 Task: Create List User Surveys in Board Customer Feedback Management Software to Workspace Event Planning and Coordination. Create List Focus Groups in Board Product User Testing and Feedback to Workspace Event Planning and Coordination. Create List Customer Interviews in Board Market Analysis for Mergers and Acquisitions to Workspace Event Planning and Coordination
Action: Mouse moved to (220, 131)
Screenshot: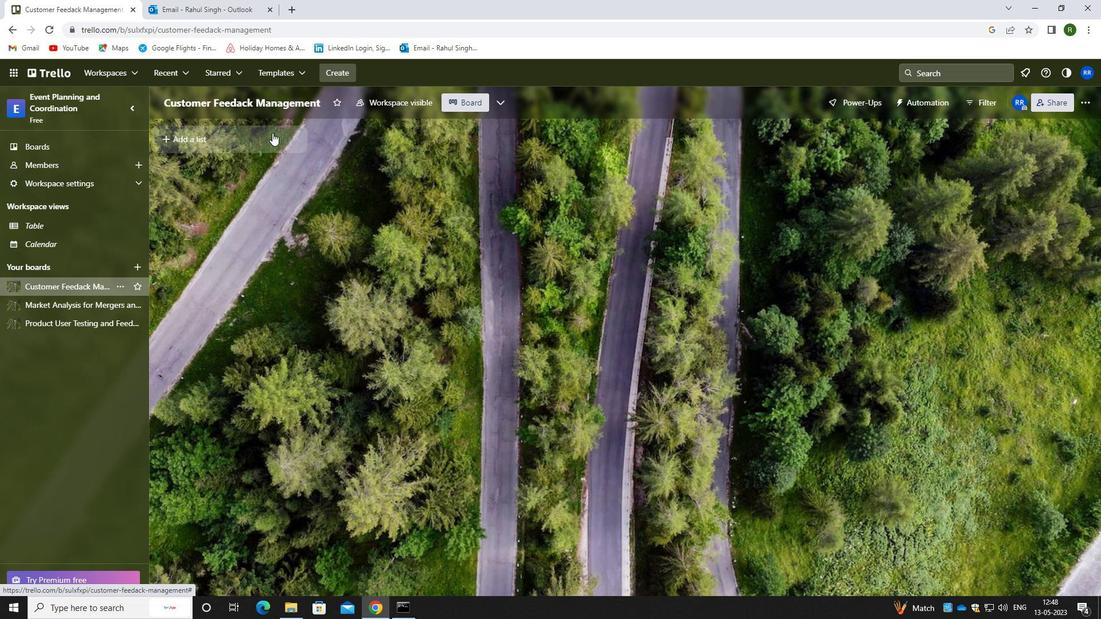 
Action: Mouse pressed left at (220, 131)
Screenshot: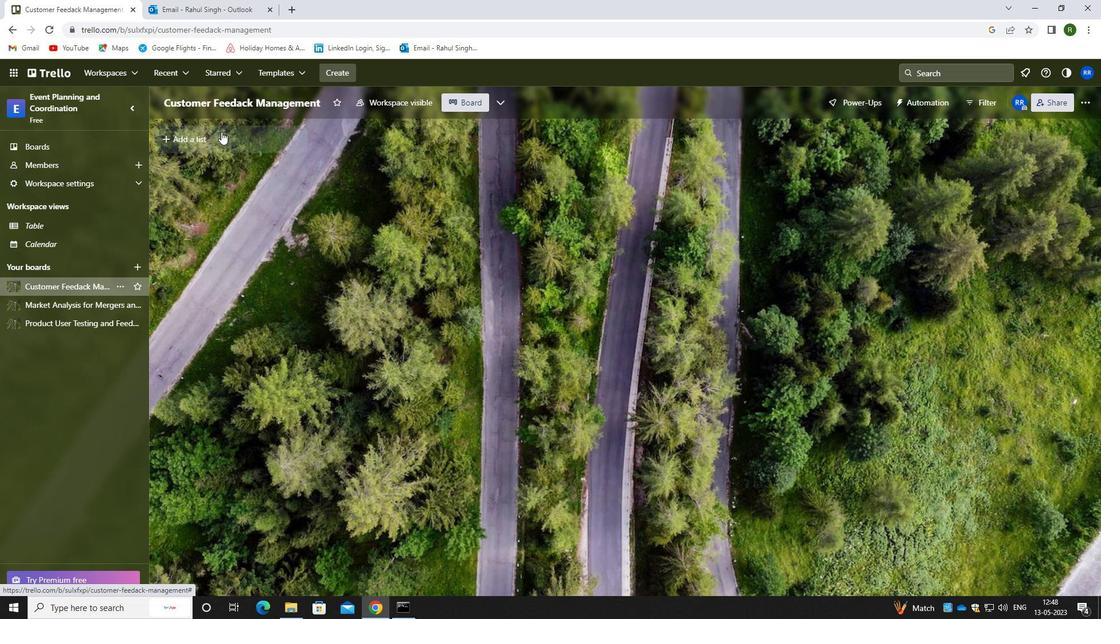 
Action: Mouse moved to (227, 136)
Screenshot: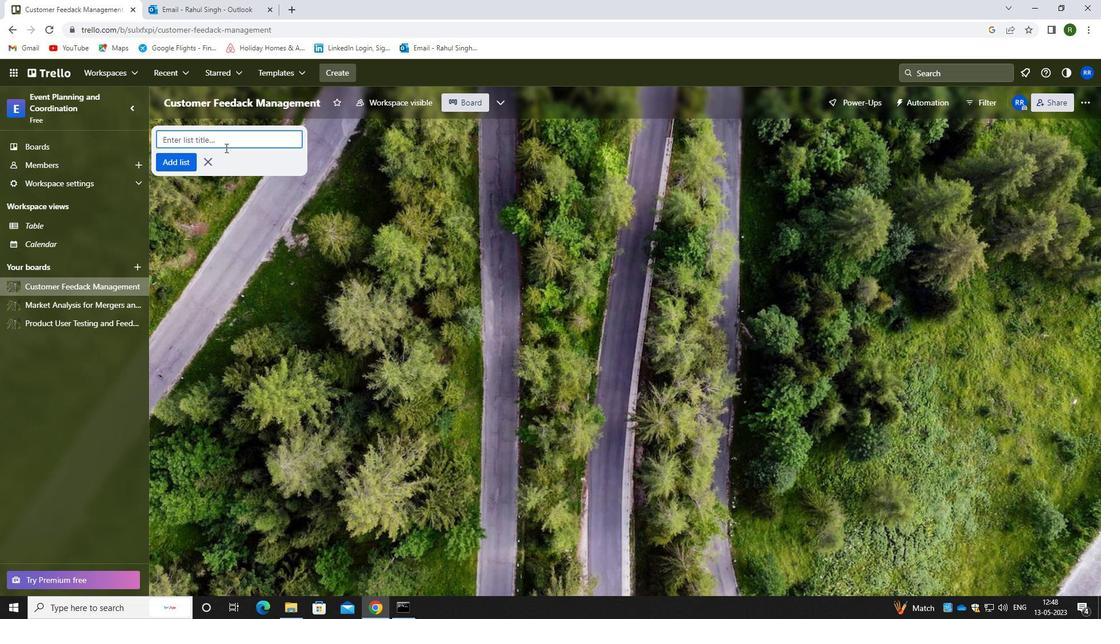 
Action: Mouse pressed left at (227, 136)
Screenshot: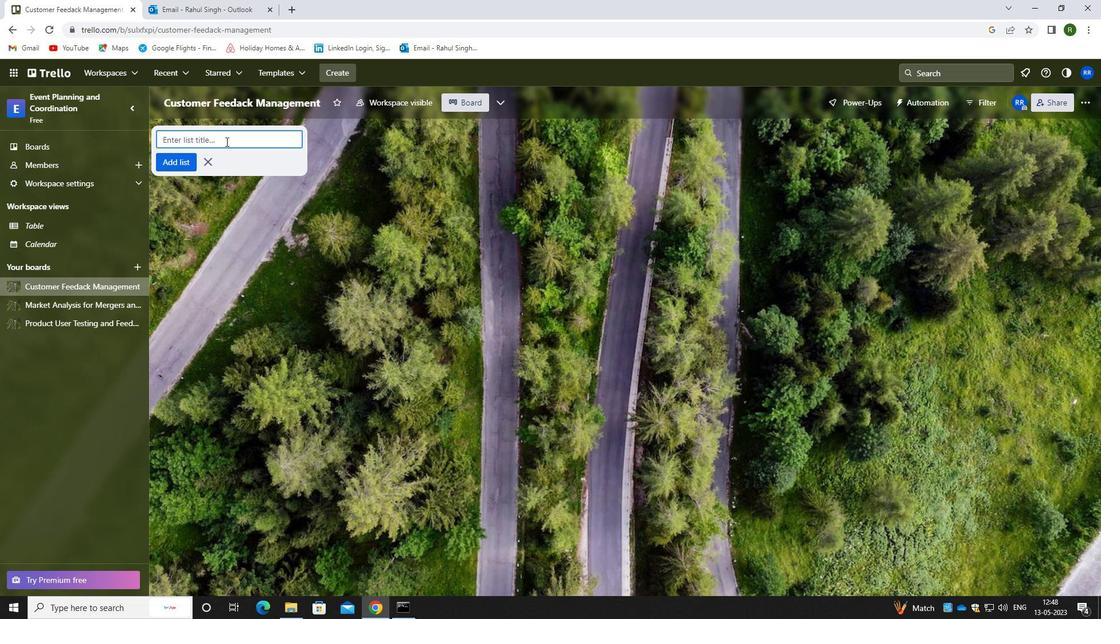 
Action: Key pressed <Key.caps_lock>u<Key.caps_lock>ser<Key.space><Key.caps_lock>s<Key.caps_lock>urverys
Screenshot: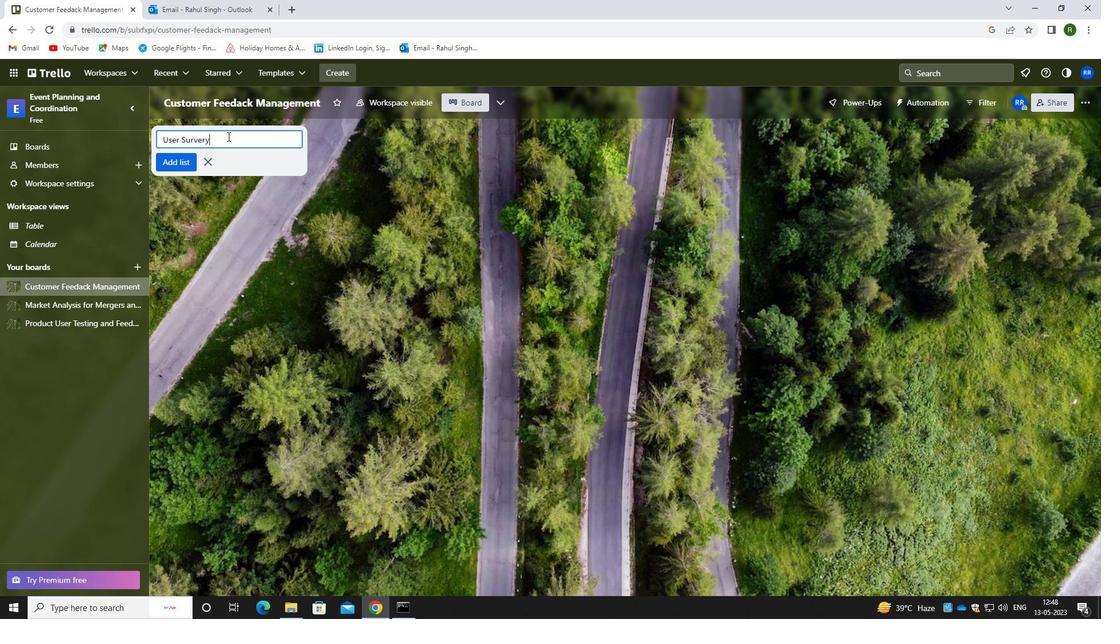 
Action: Mouse moved to (203, 139)
Screenshot: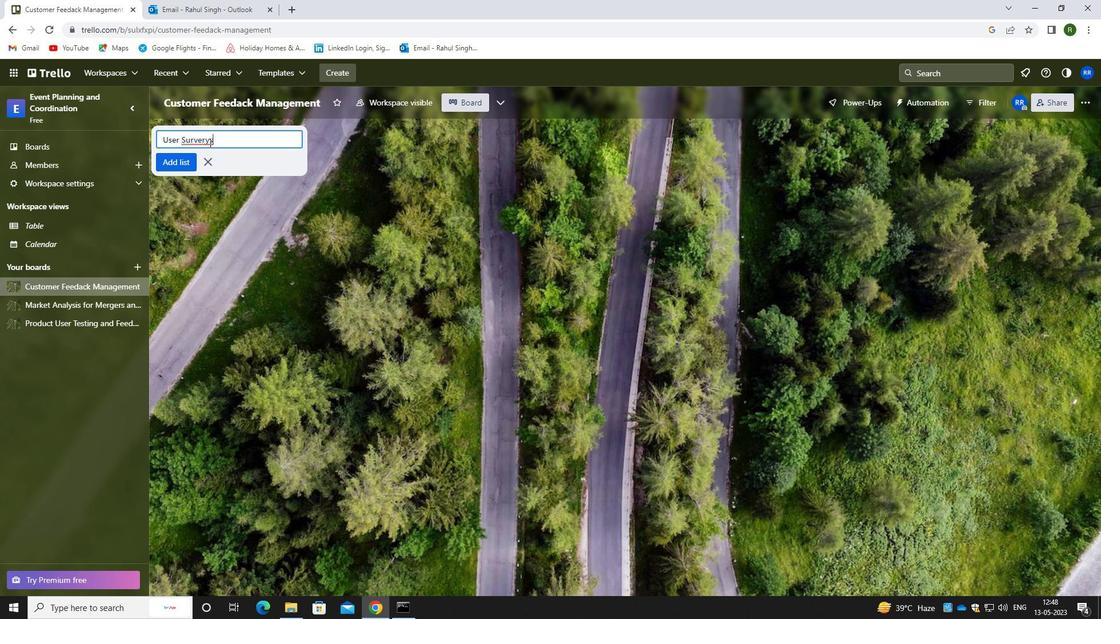 
Action: Key pressed <Key.backspace>
Screenshot: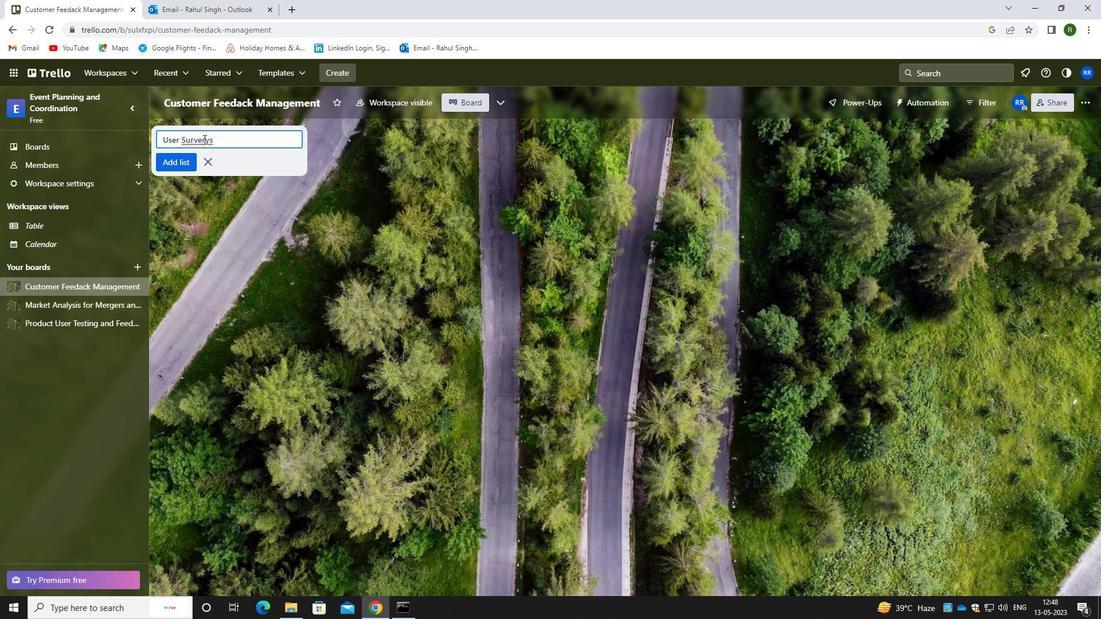 
Action: Mouse moved to (211, 142)
Screenshot: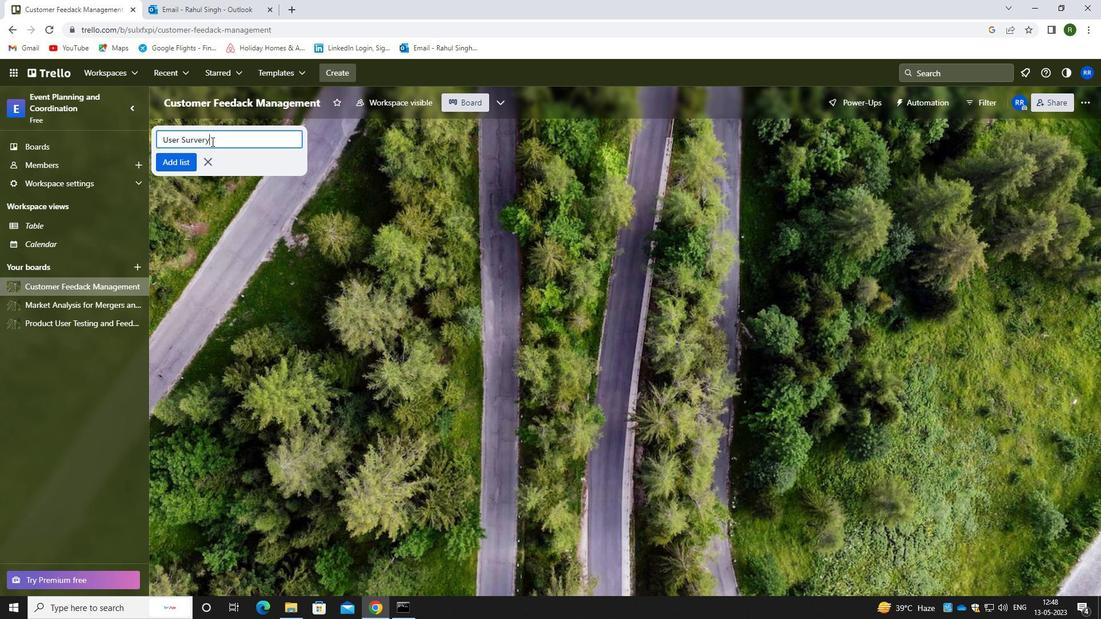 
Action: Key pressed <Key.backspace>
Screenshot: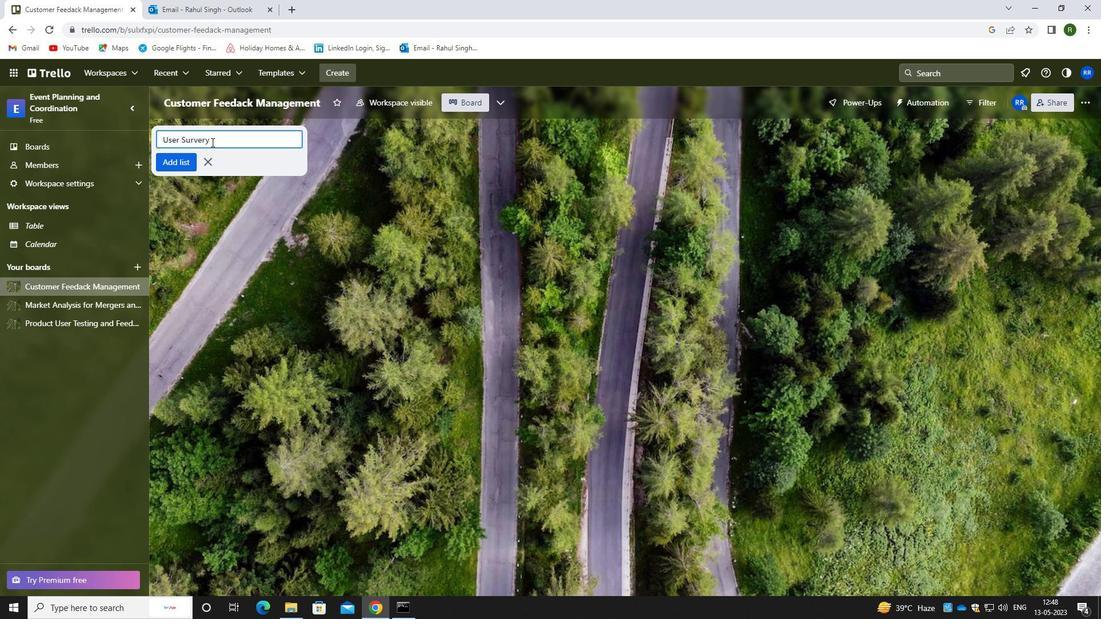 
Action: Mouse moved to (211, 143)
Screenshot: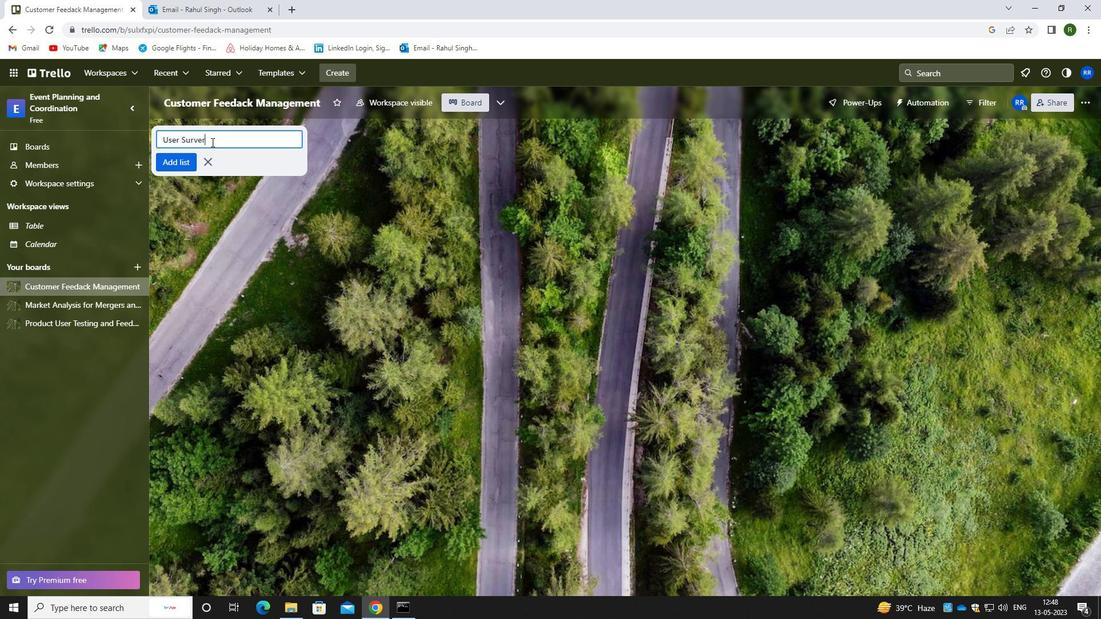 
Action: Key pressed <Key.backspace>
Screenshot: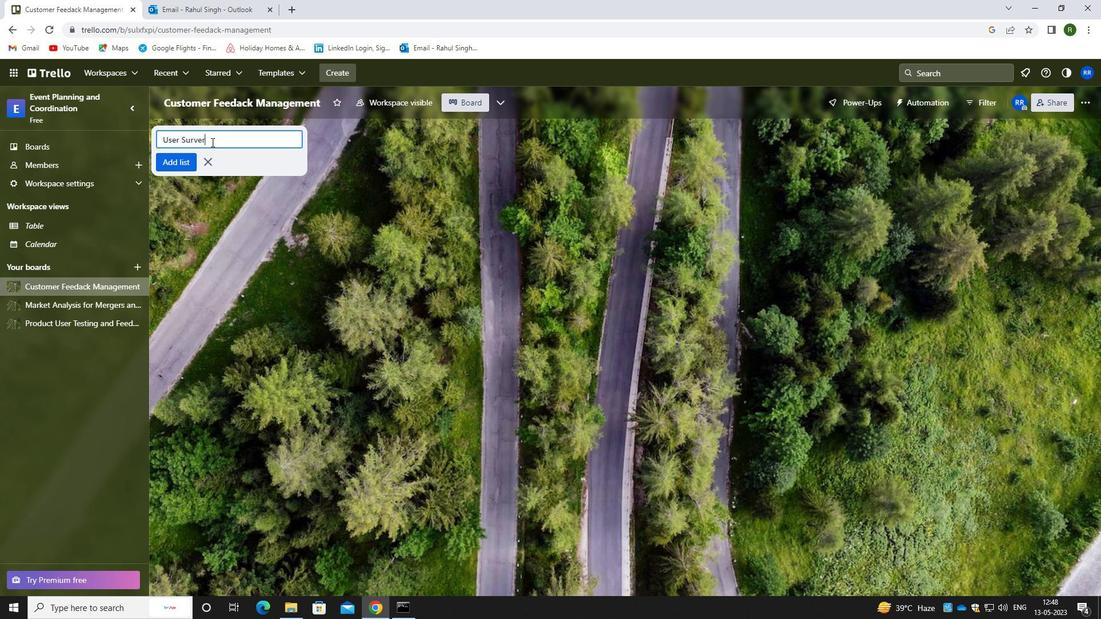 
Action: Mouse moved to (208, 147)
Screenshot: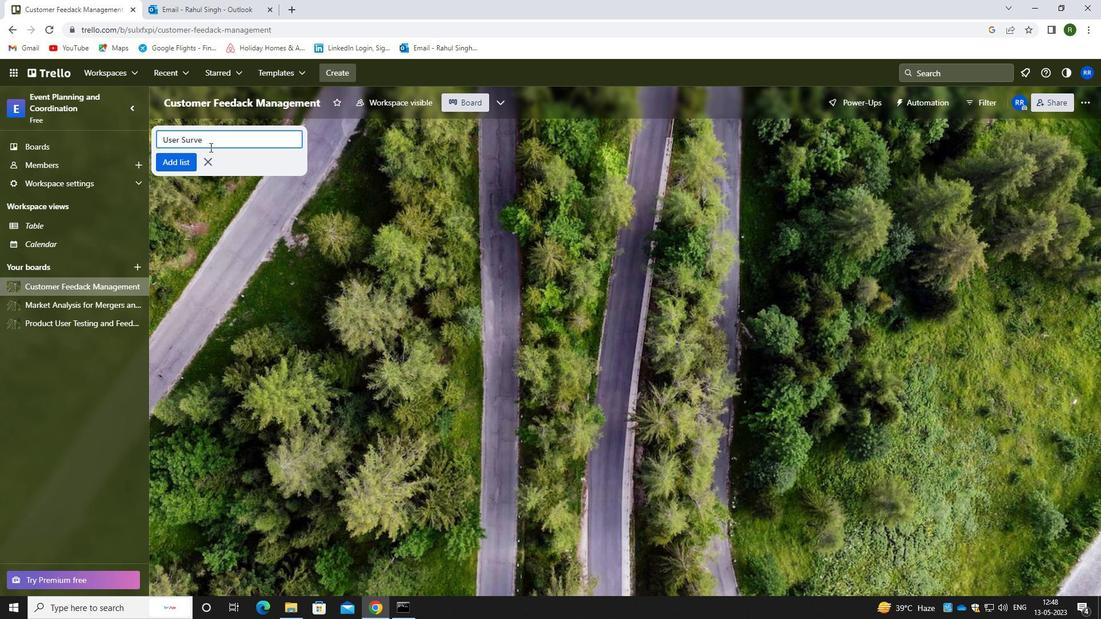 
Action: Key pressed ys
Screenshot: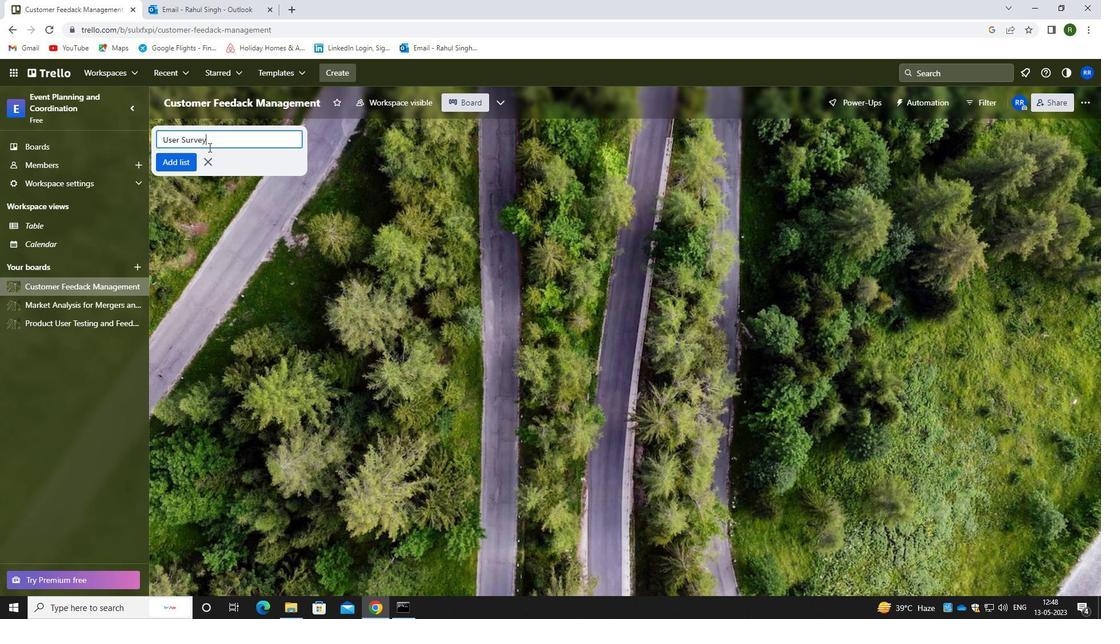 
Action: Mouse moved to (185, 166)
Screenshot: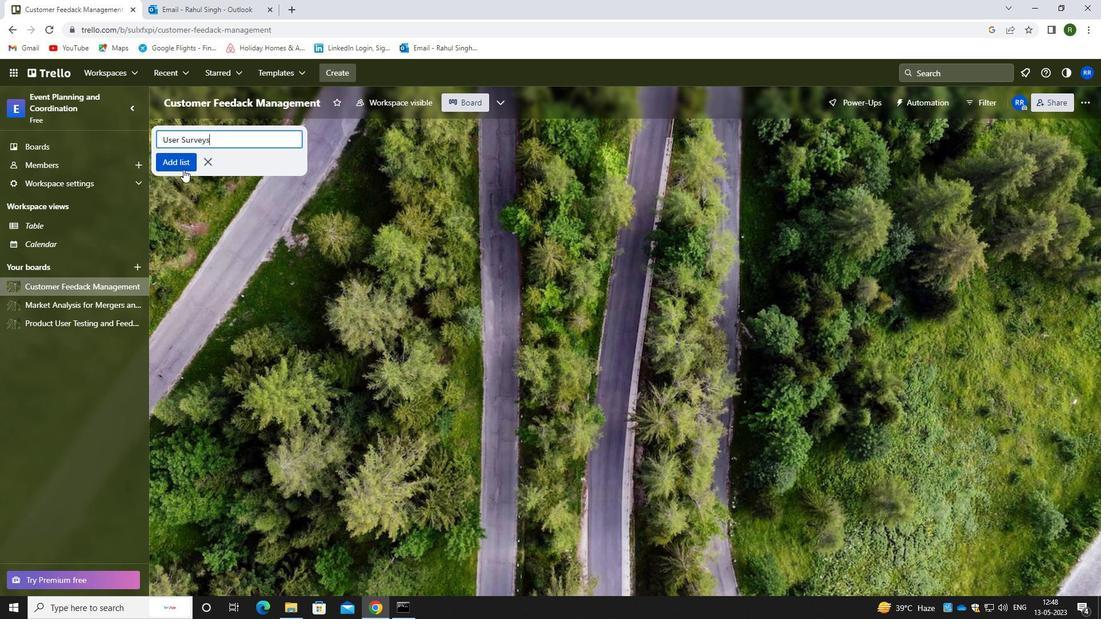 
Action: Mouse pressed left at (185, 166)
Screenshot: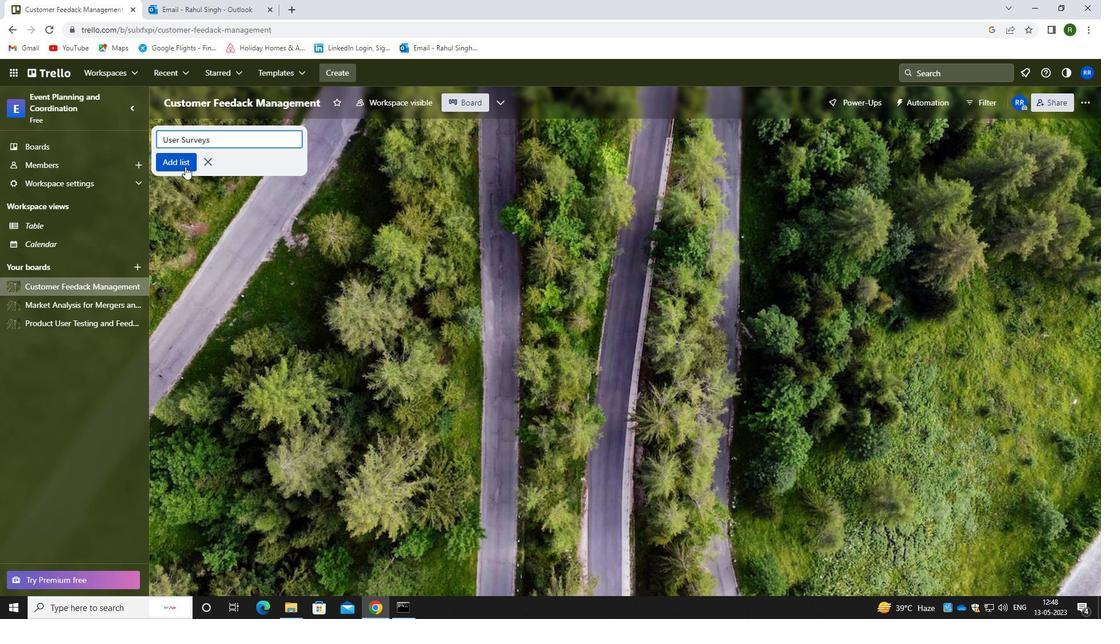 
Action: Mouse moved to (70, 325)
Screenshot: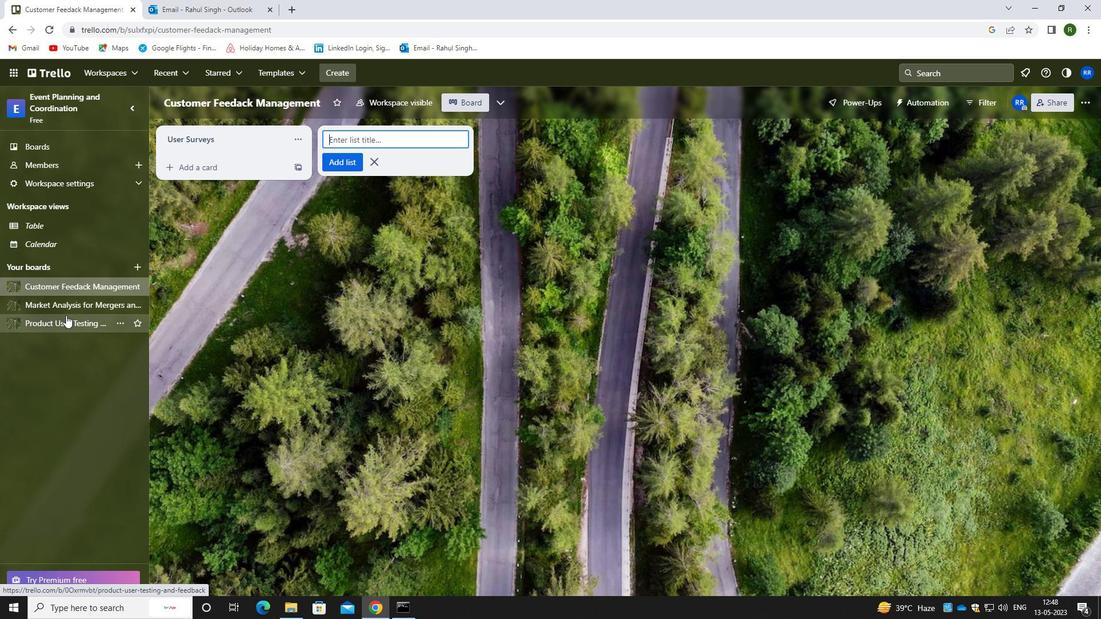 
Action: Mouse pressed left at (70, 325)
Screenshot: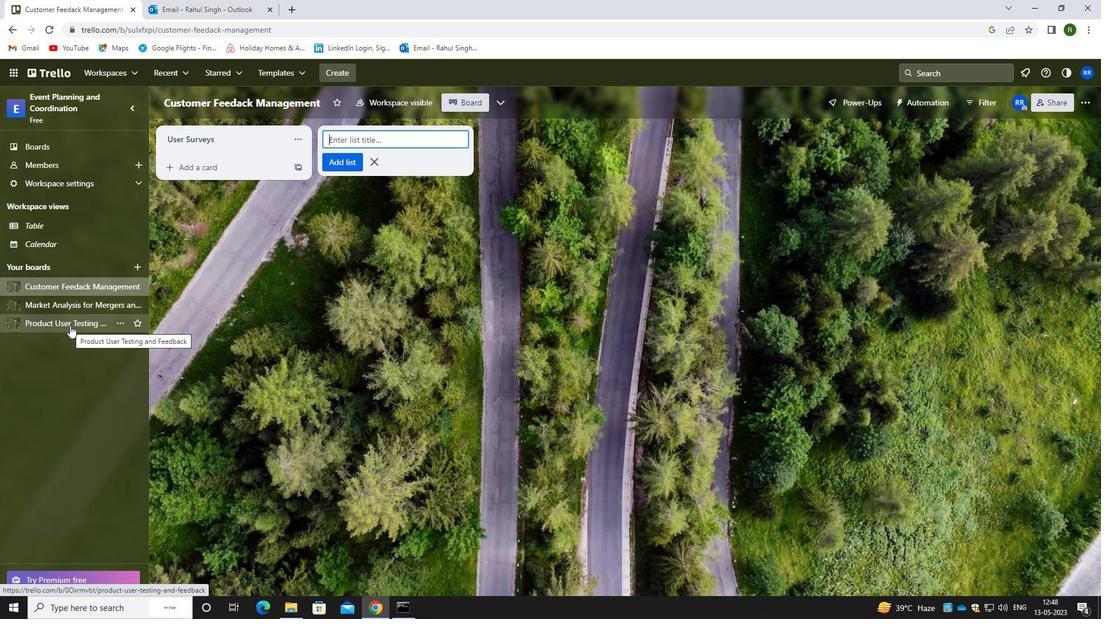 
Action: Mouse moved to (213, 140)
Screenshot: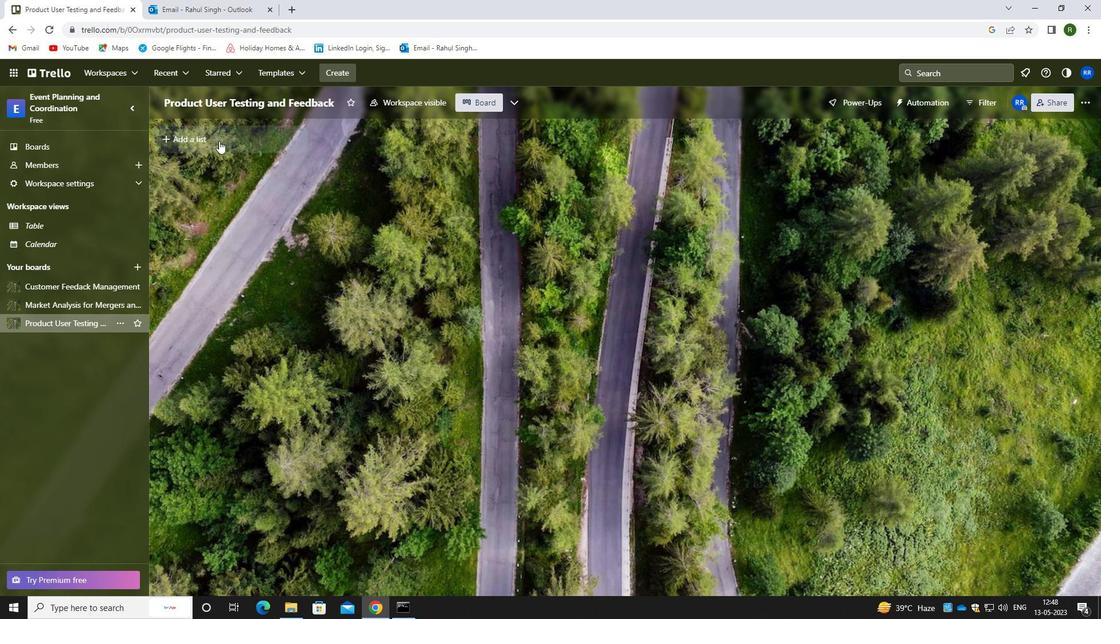
Action: Mouse pressed left at (213, 140)
Screenshot: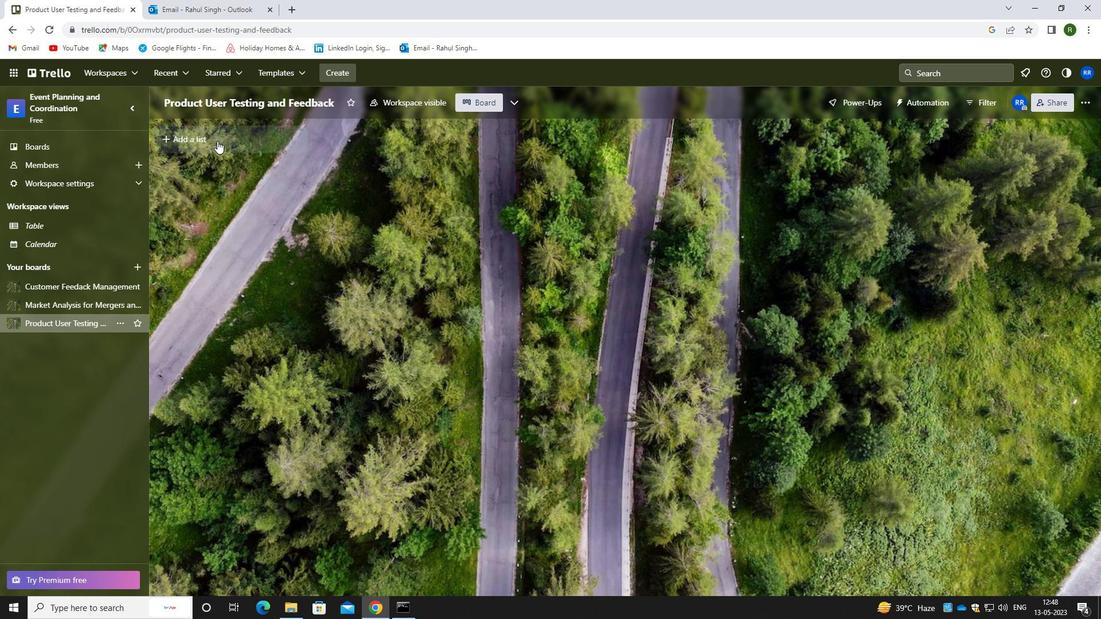 
Action: Mouse moved to (223, 166)
Screenshot: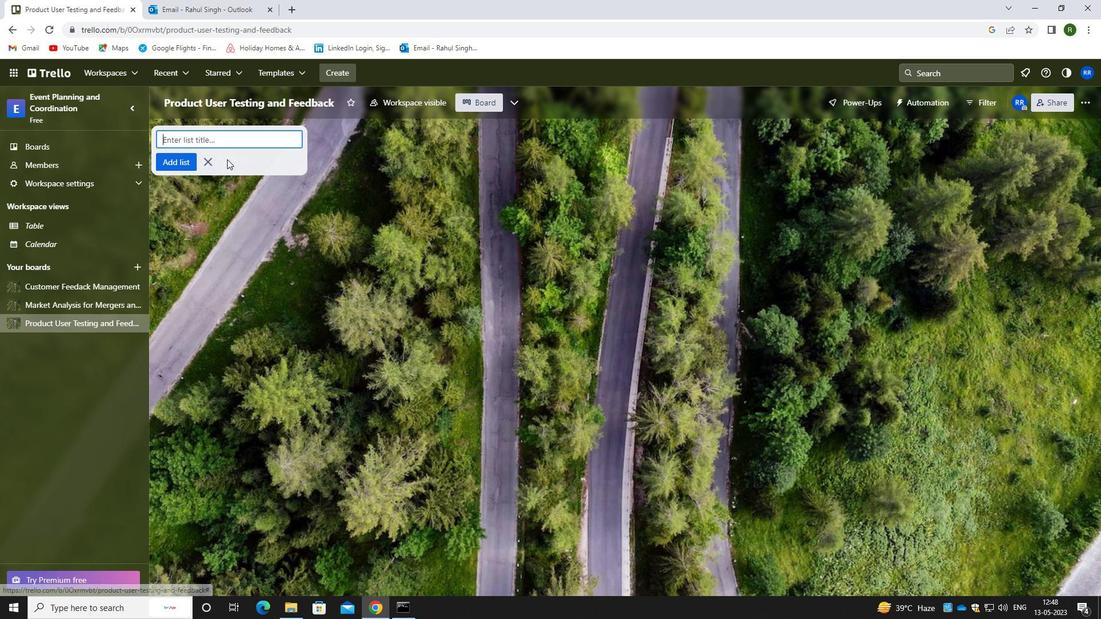 
Action: Key pressed <Key.caps_lock>f<Key.caps_lock>ocus<Key.space><Key.caps_lock>g<Key.caps_lock>roups
Screenshot: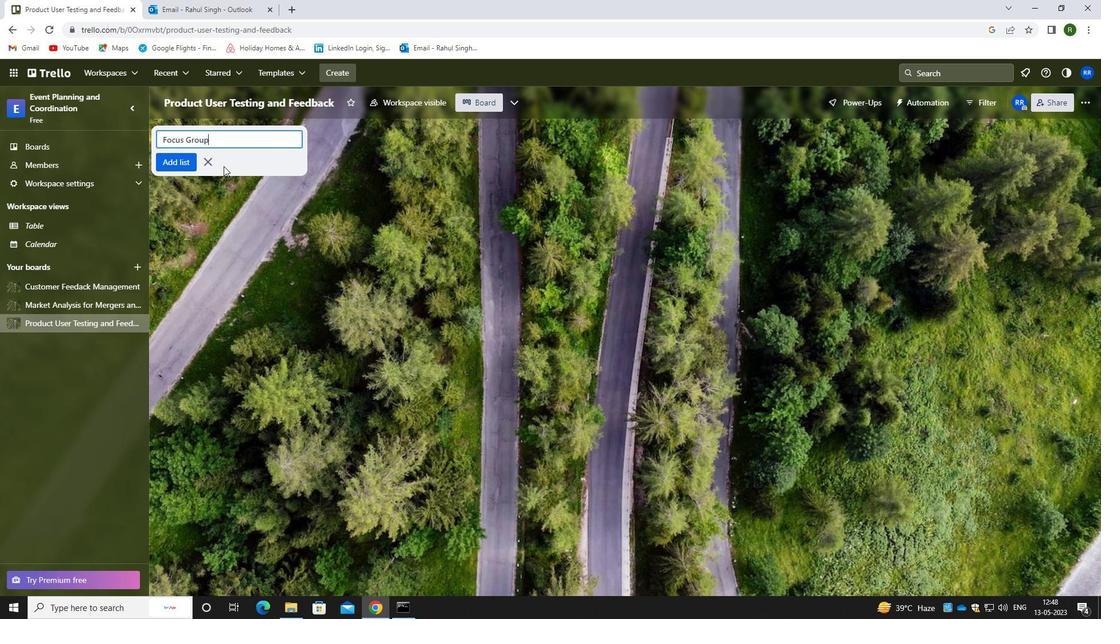 
Action: Mouse moved to (185, 169)
Screenshot: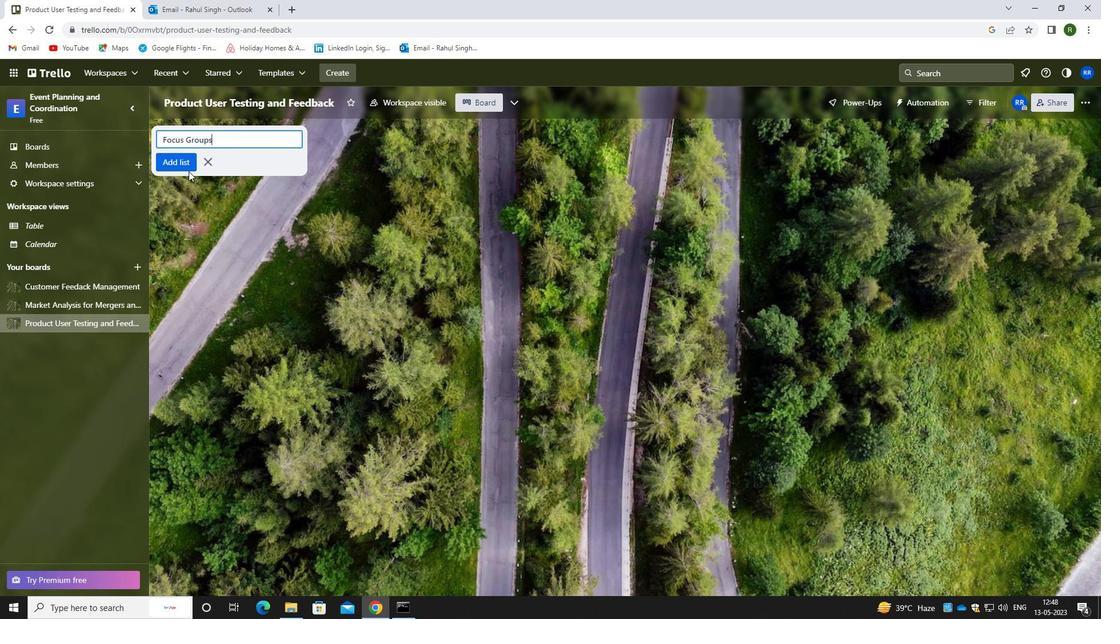 
Action: Mouse pressed left at (185, 169)
Screenshot: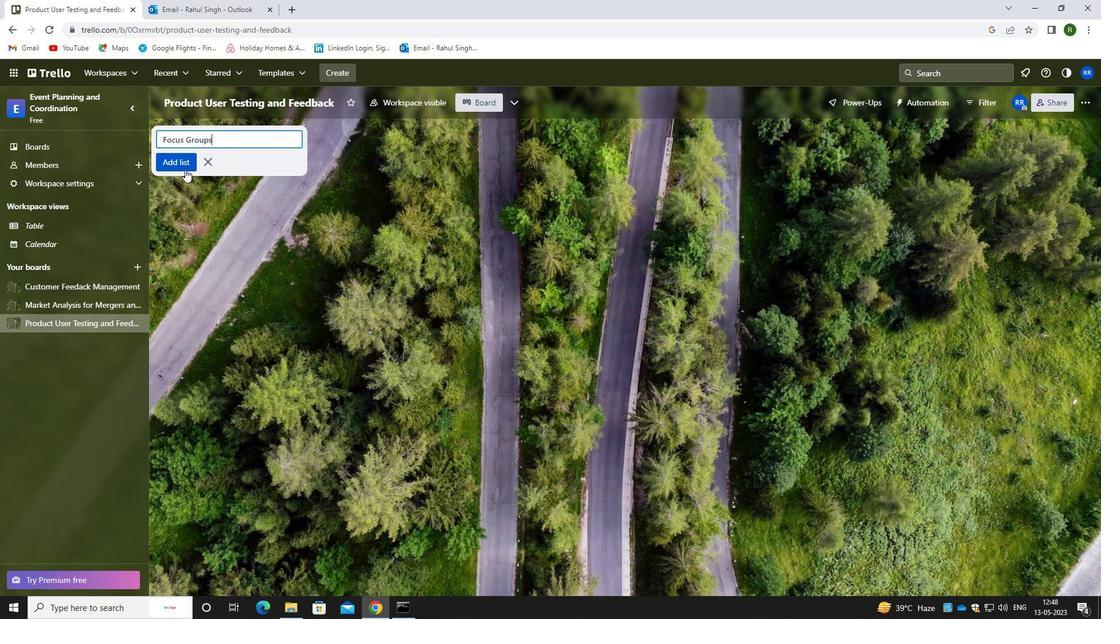 
Action: Mouse moved to (61, 306)
Screenshot: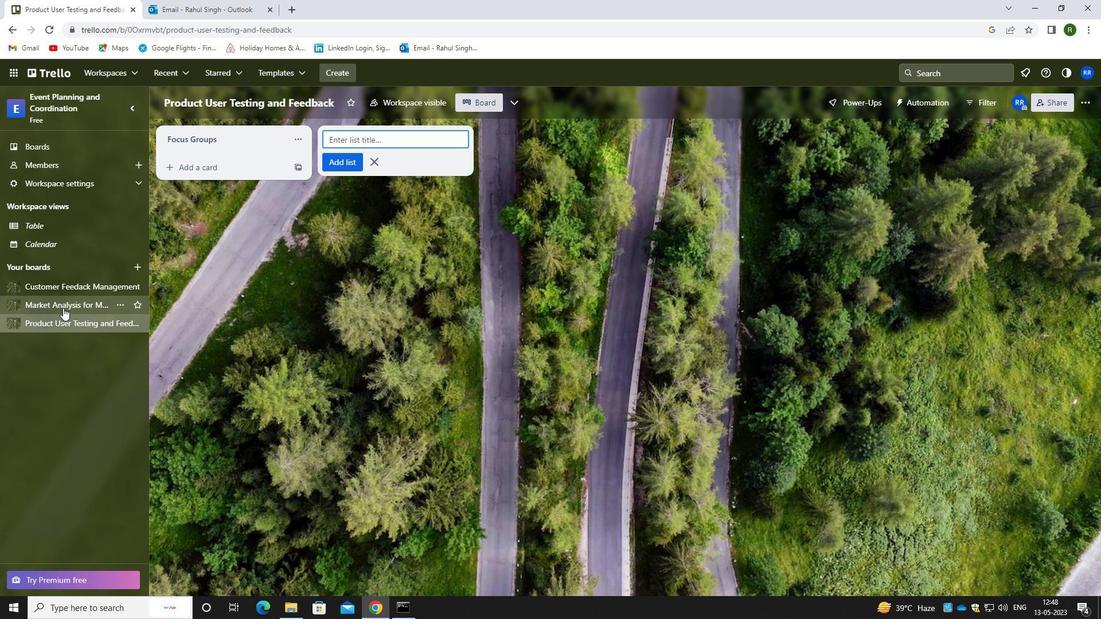 
Action: Mouse pressed left at (61, 306)
Screenshot: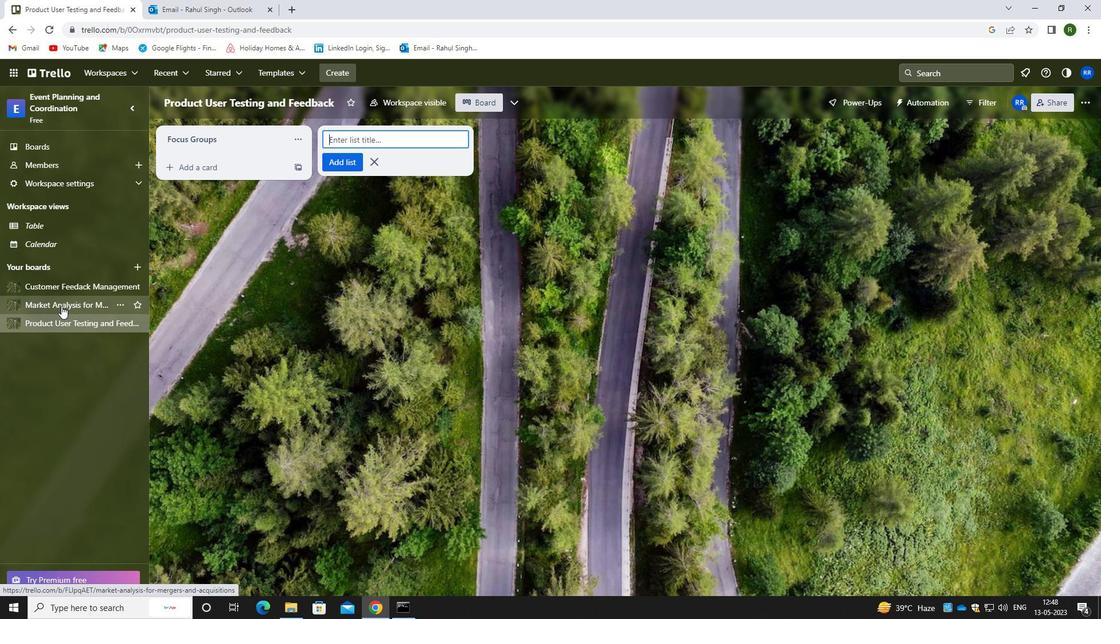 
Action: Mouse moved to (187, 143)
Screenshot: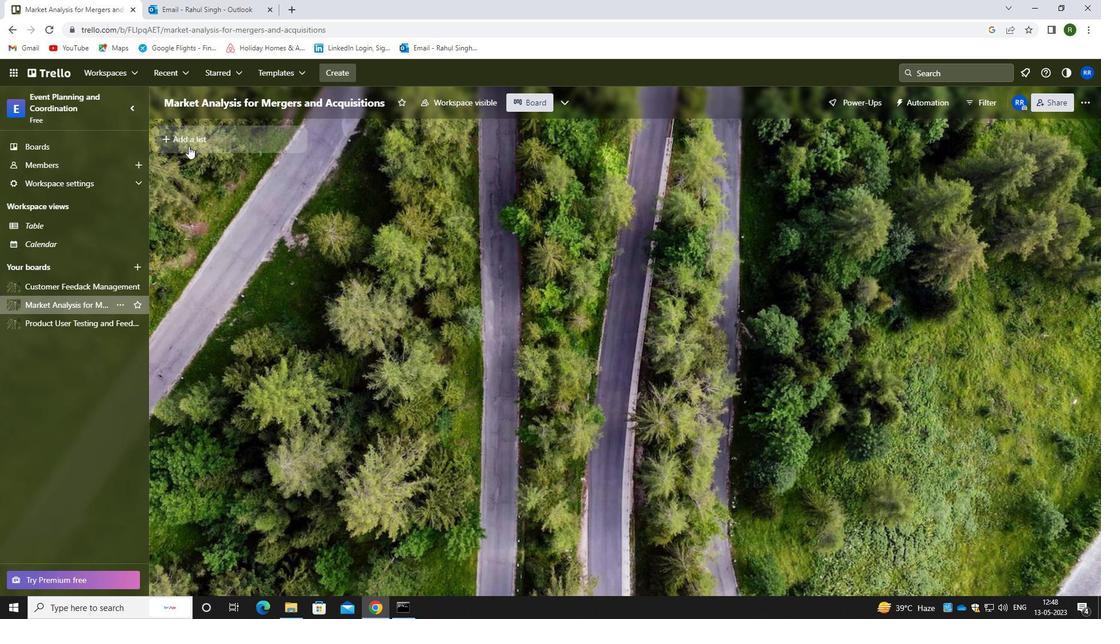 
Action: Mouse pressed left at (187, 143)
Screenshot: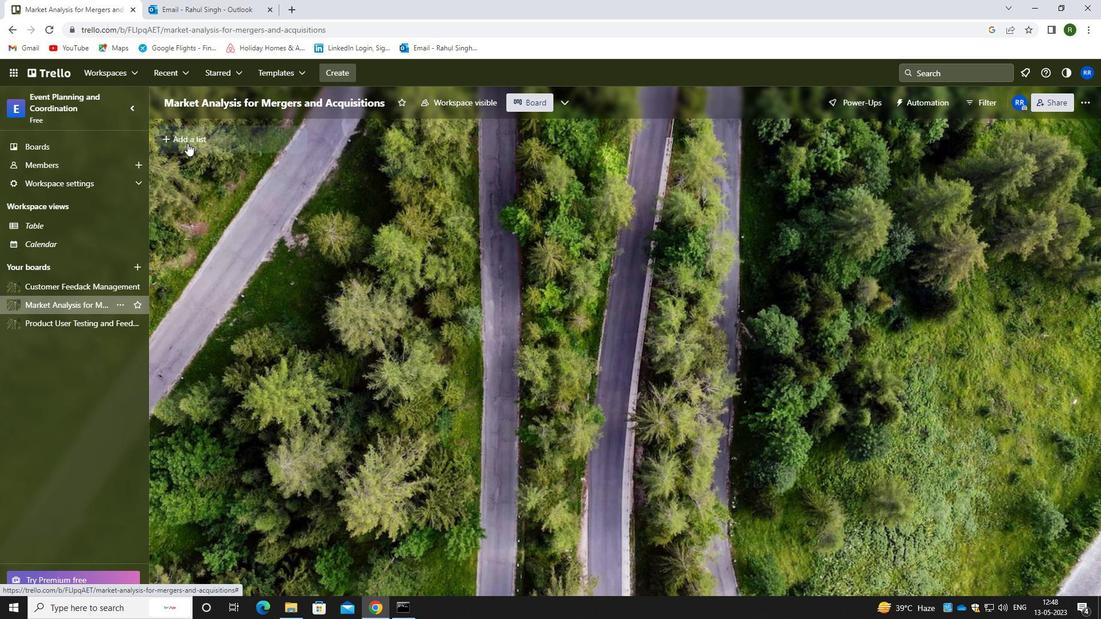
Action: Mouse moved to (206, 136)
Screenshot: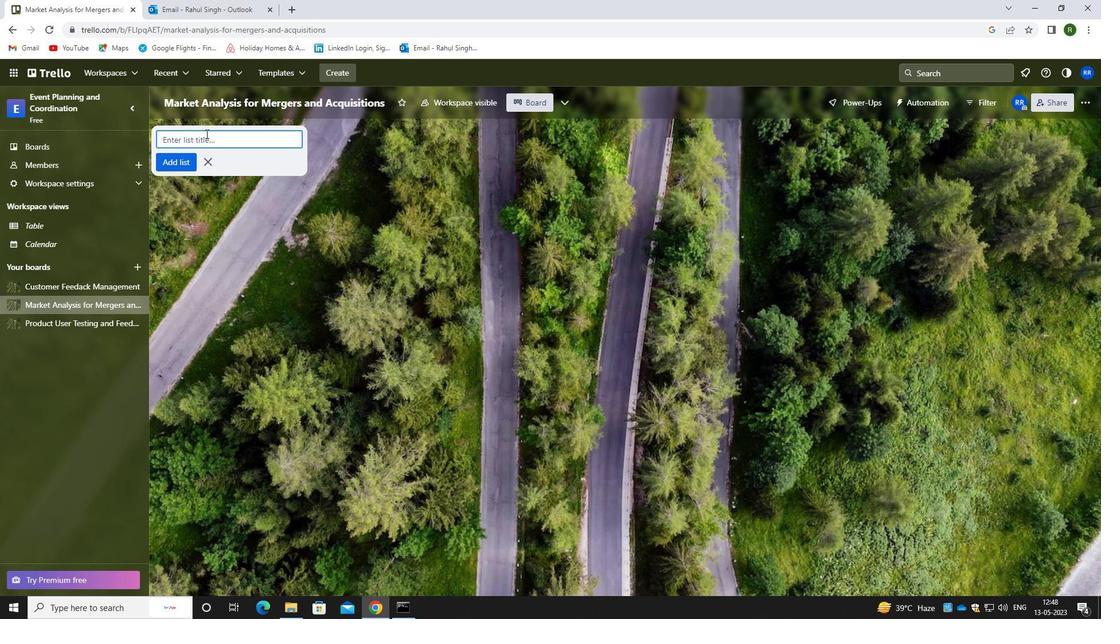 
Action: Mouse pressed left at (206, 136)
Screenshot: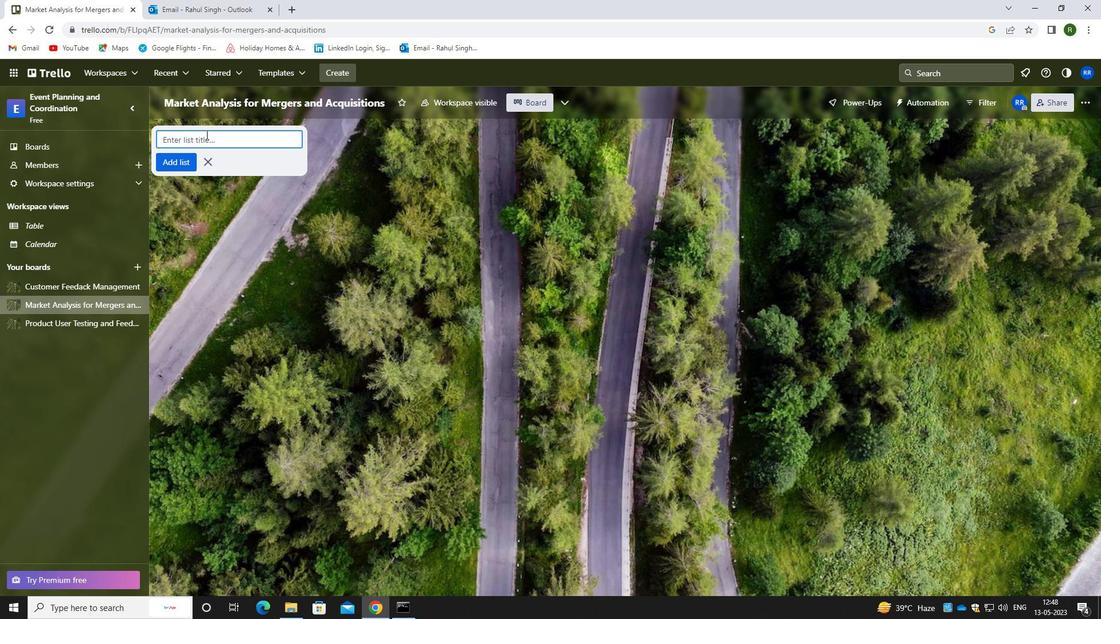 
Action: Key pressed <Key.caps_lock>c
Screenshot: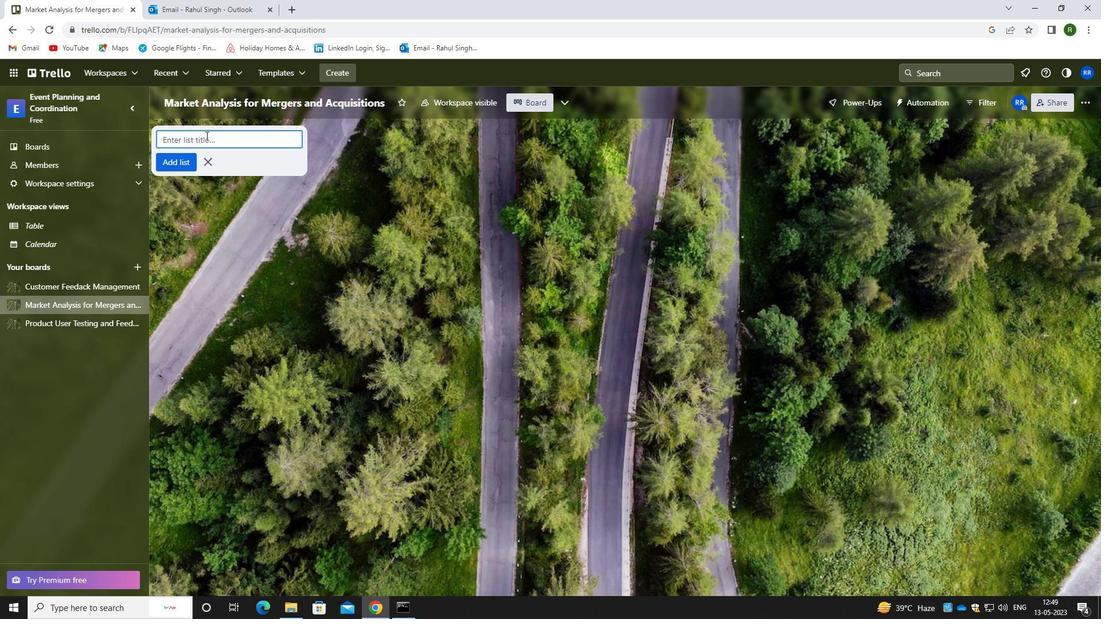 
Action: Mouse moved to (206, 136)
Screenshot: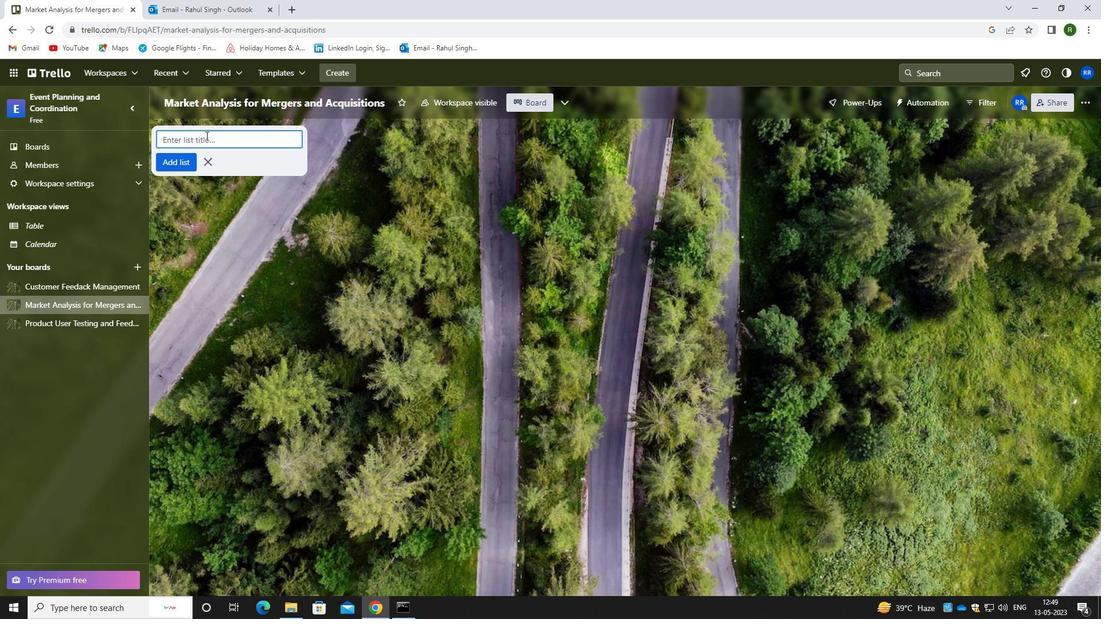 
Action: Key pressed <Key.caps_lock>ustomer<Key.space><Key.caps_lock>In<Key.backspace><Key.caps_lock>nterviews
Screenshot: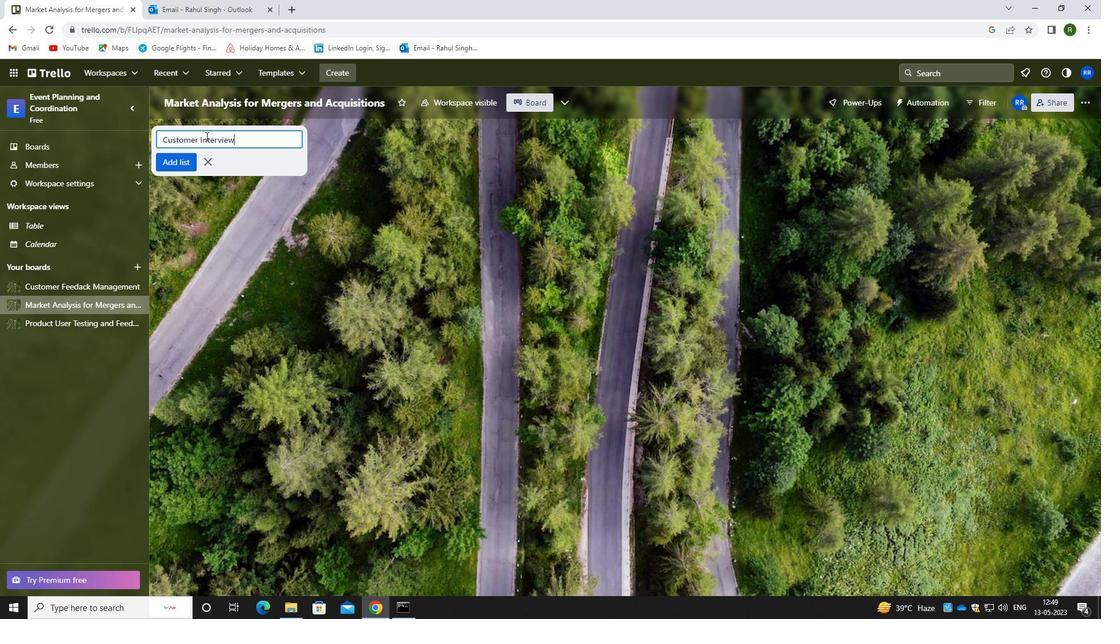 
Action: Mouse moved to (178, 165)
Screenshot: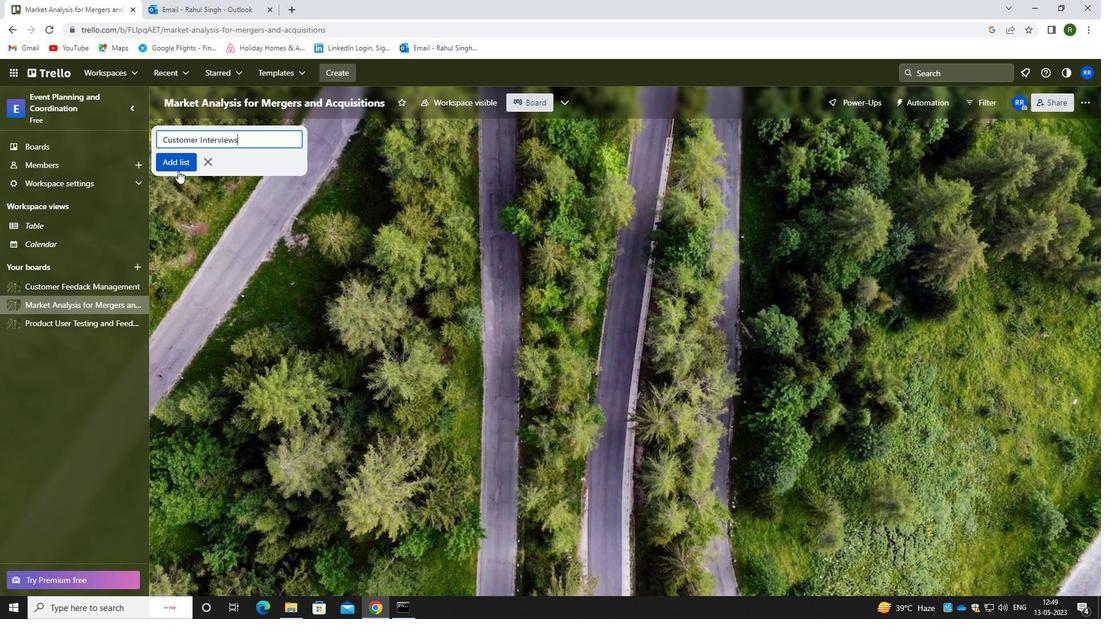 
Action: Mouse pressed left at (178, 165)
Screenshot: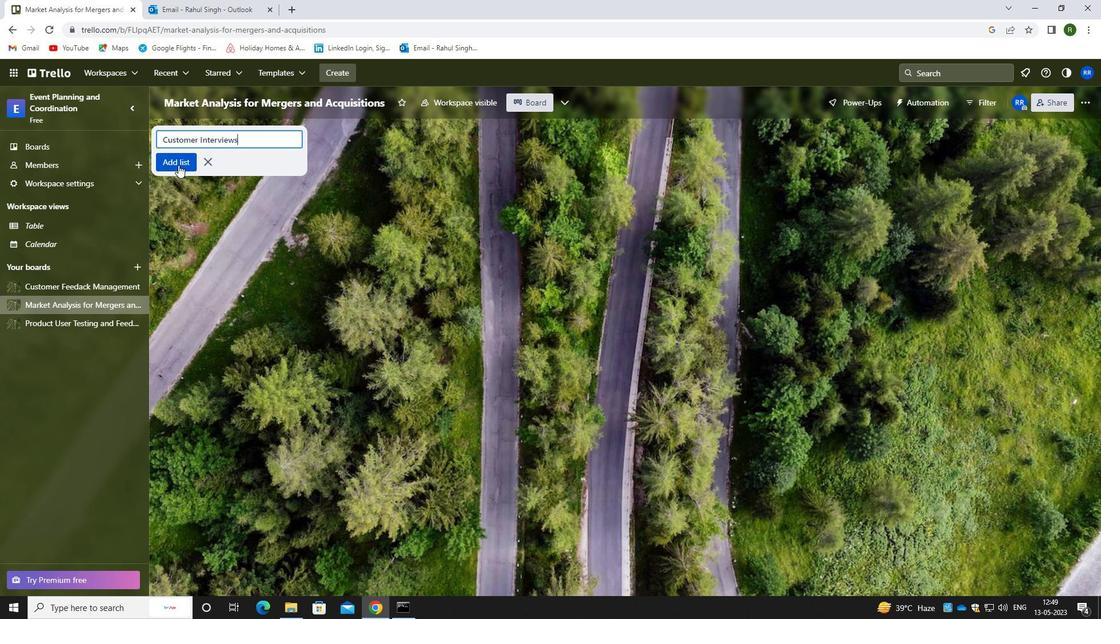 
Action: Mouse moved to (259, 246)
Screenshot: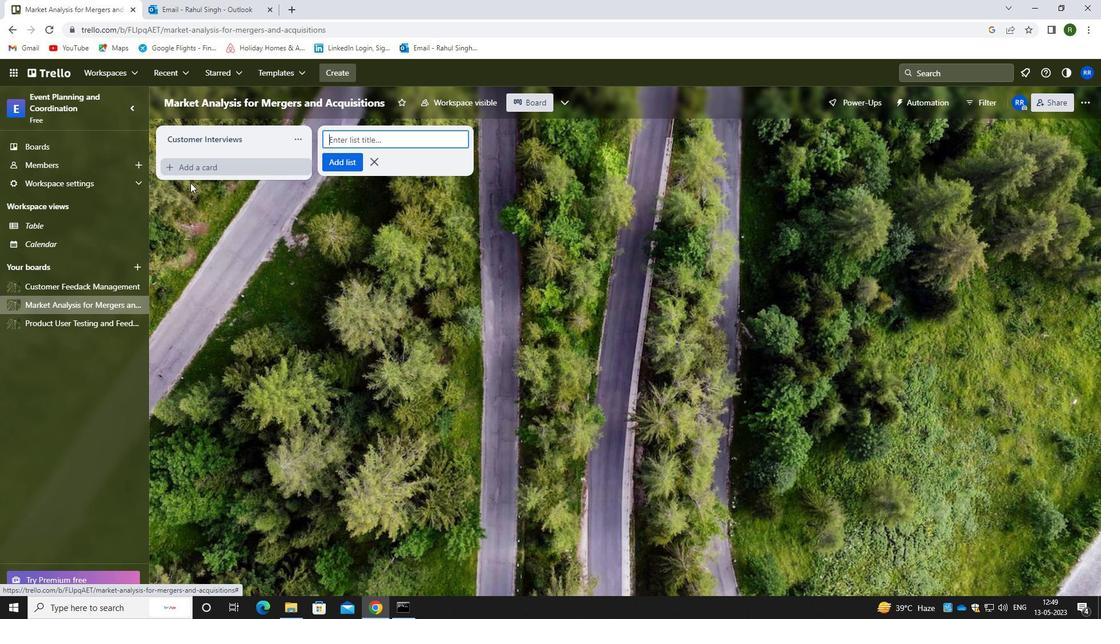 
Action: Mouse pressed left at (259, 246)
Screenshot: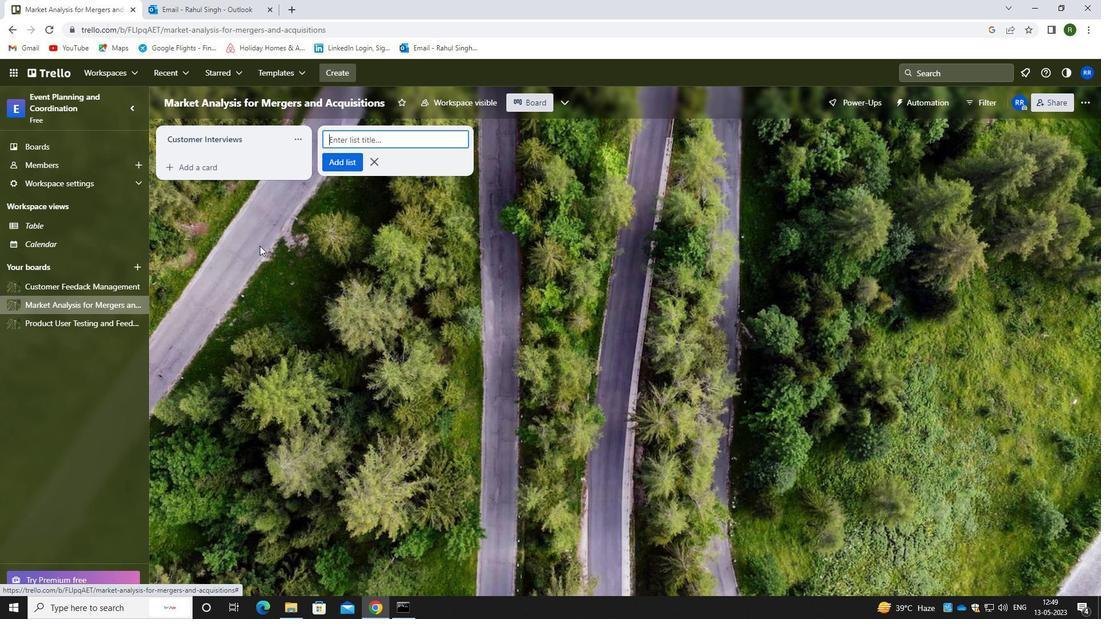 
Action: Mouse moved to (258, 244)
Screenshot: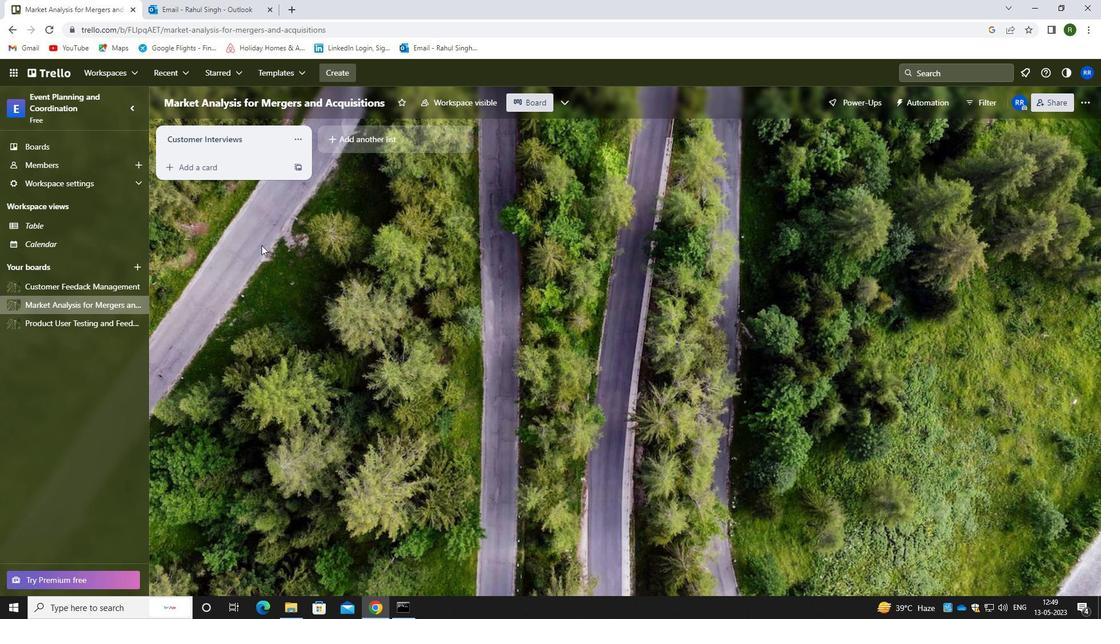 
